 Task: Sort the products in the category "Blue Cheese" by price (highest first).
Action: Mouse moved to (786, 269)
Screenshot: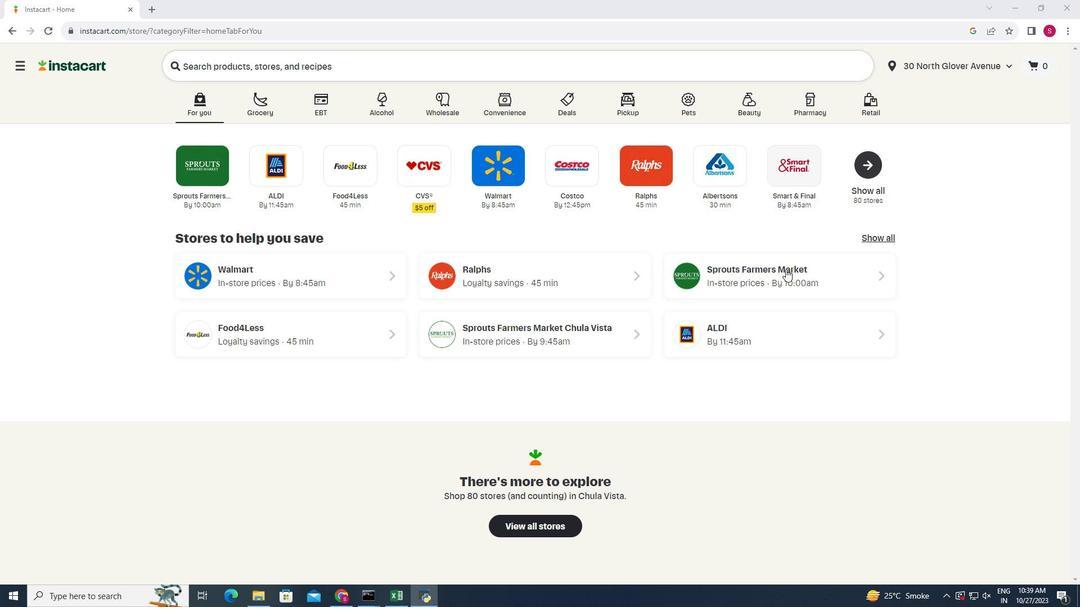 
Action: Mouse pressed left at (786, 269)
Screenshot: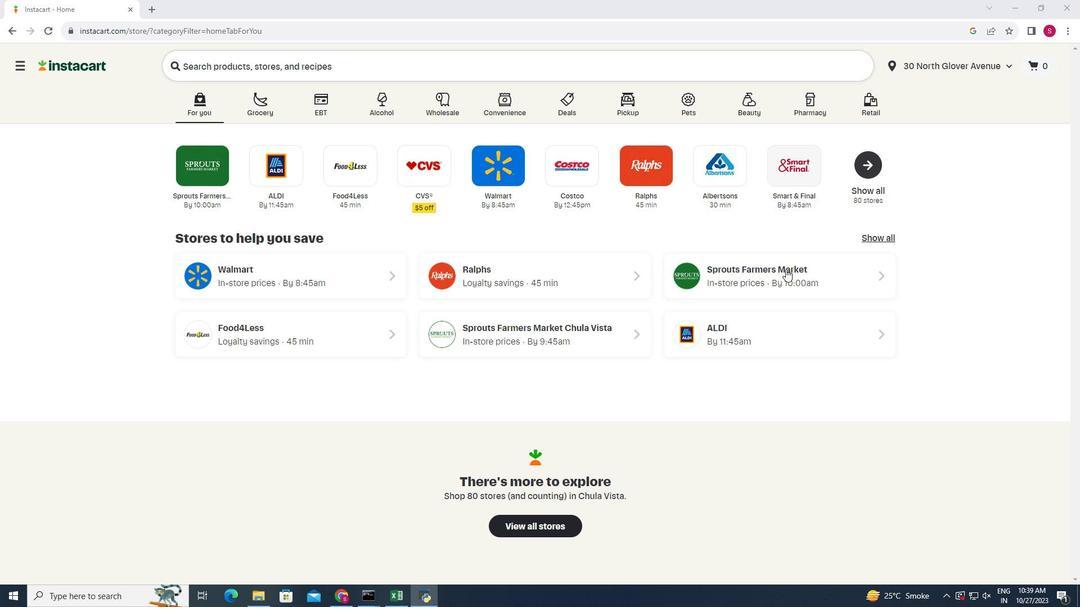 
Action: Mouse moved to (42, 533)
Screenshot: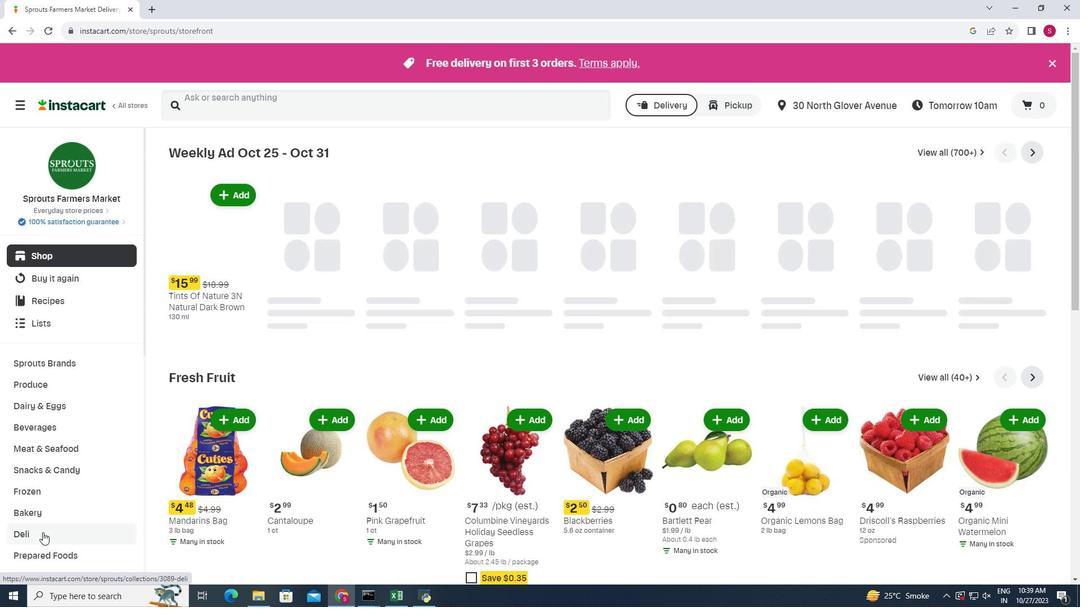 
Action: Mouse pressed left at (42, 533)
Screenshot: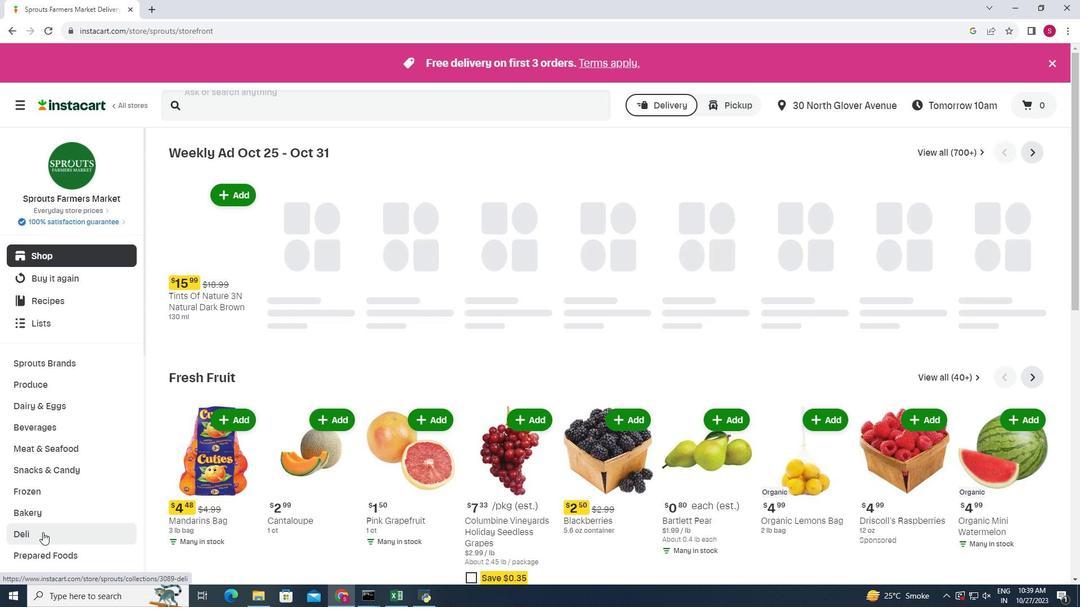 
Action: Mouse moved to (288, 180)
Screenshot: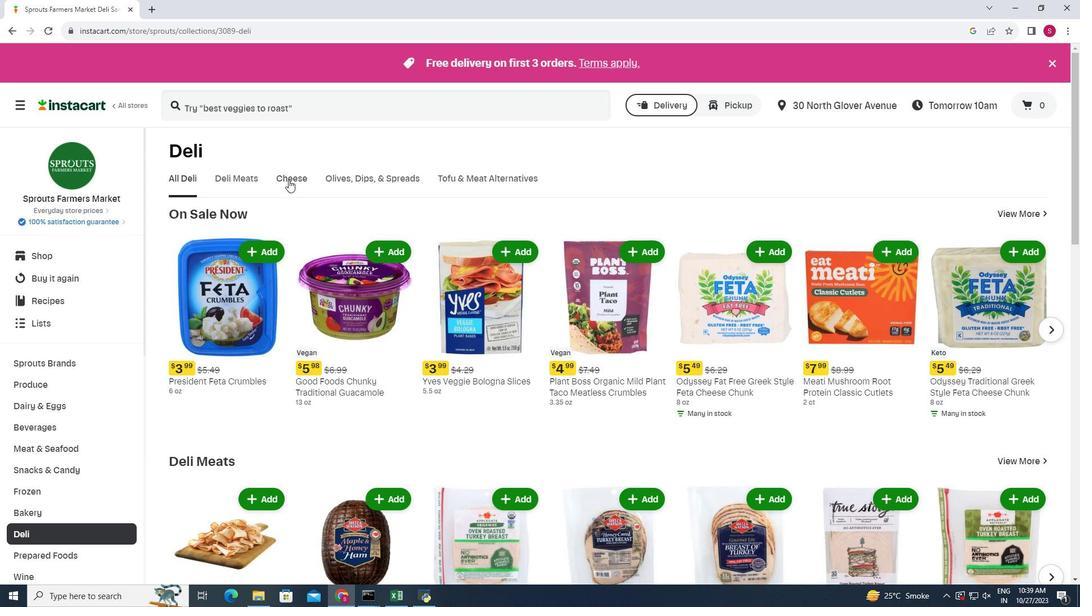 
Action: Mouse pressed left at (288, 180)
Screenshot: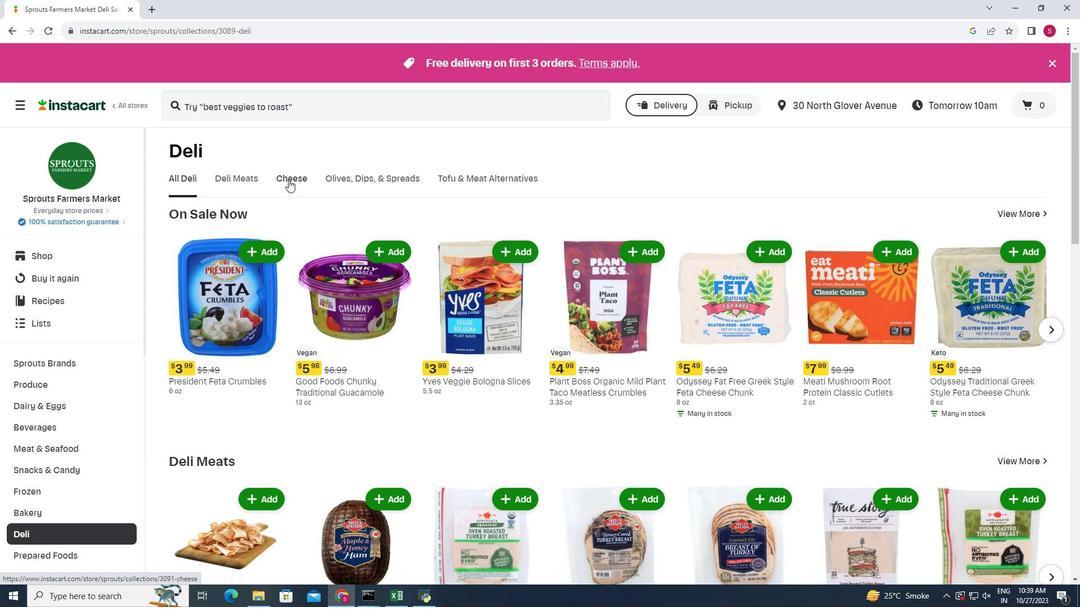 
Action: Mouse moved to (1004, 233)
Screenshot: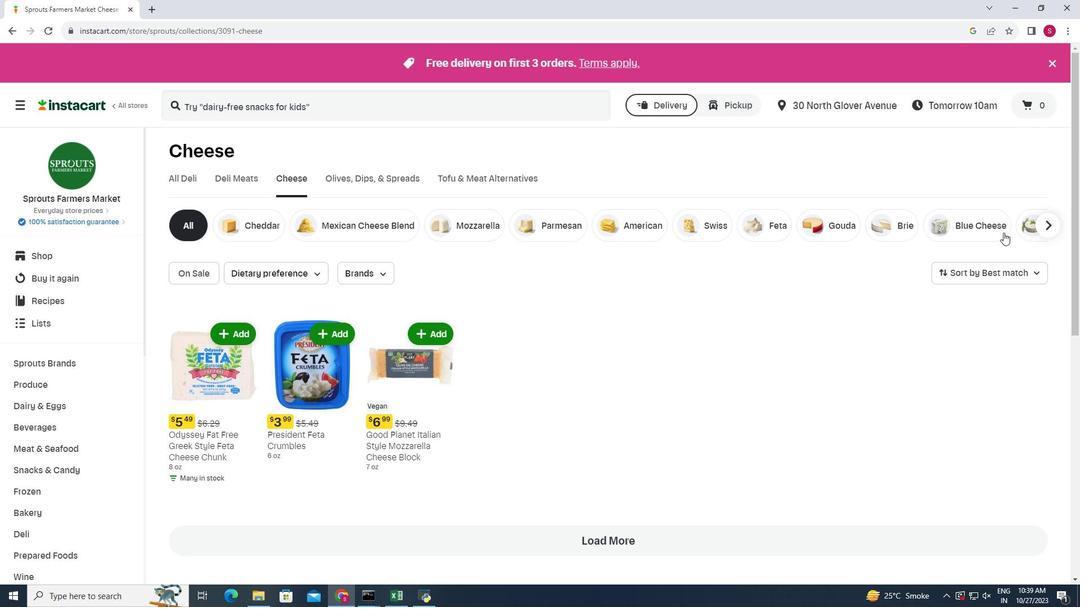 
Action: Mouse pressed left at (1004, 233)
Screenshot: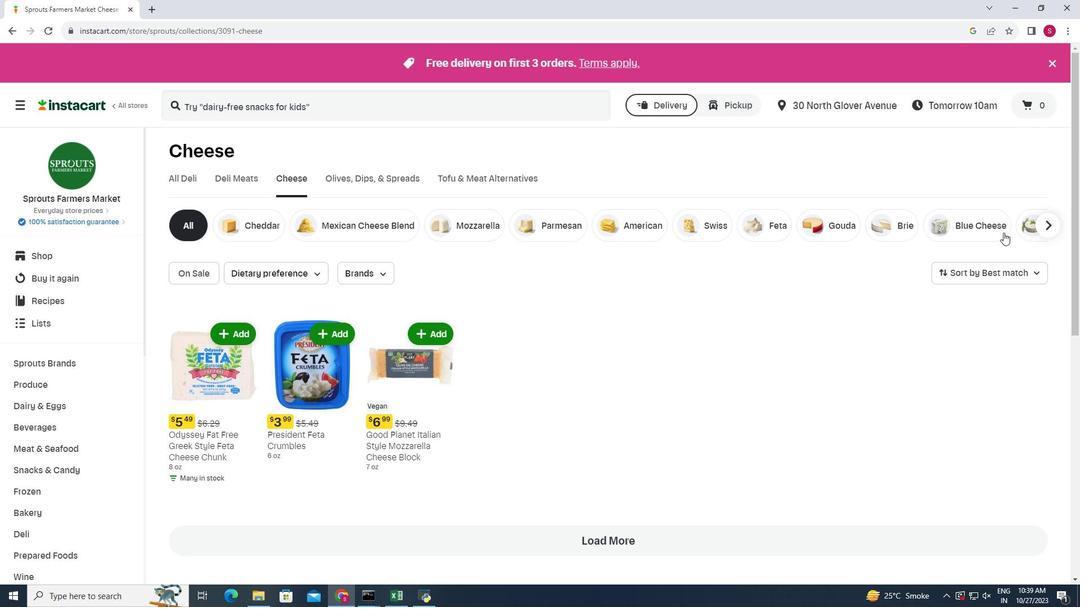 
Action: Mouse moved to (1027, 266)
Screenshot: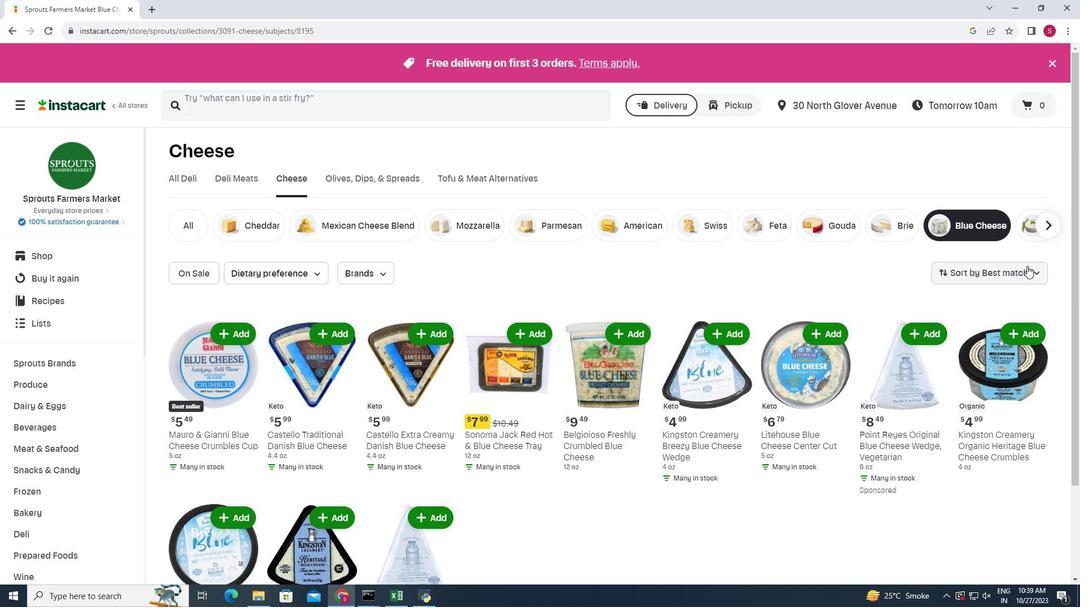 
Action: Mouse pressed left at (1027, 266)
Screenshot: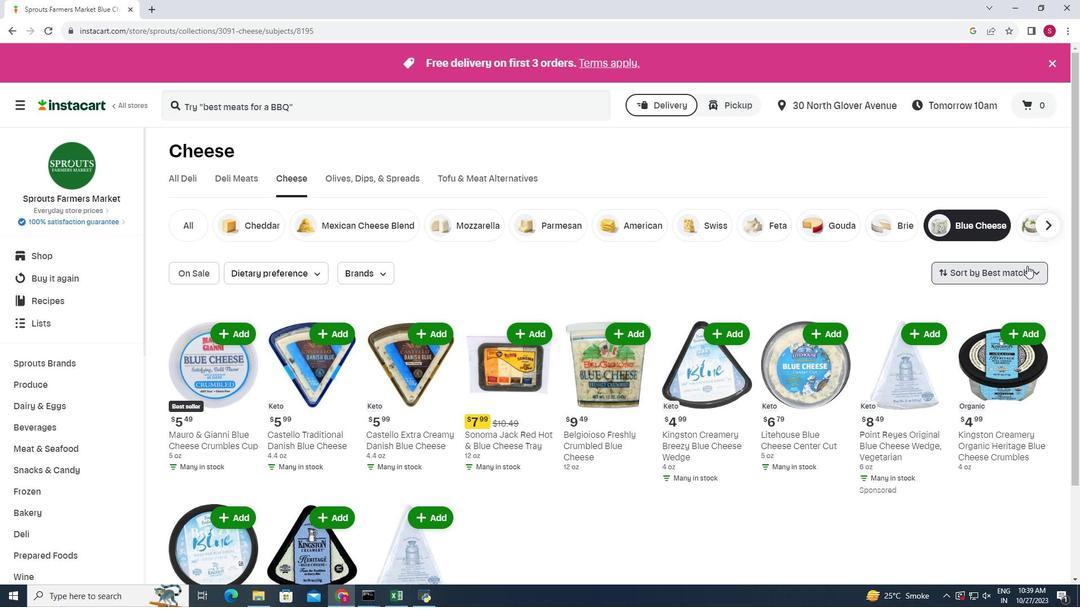 
Action: Mouse moved to (977, 345)
Screenshot: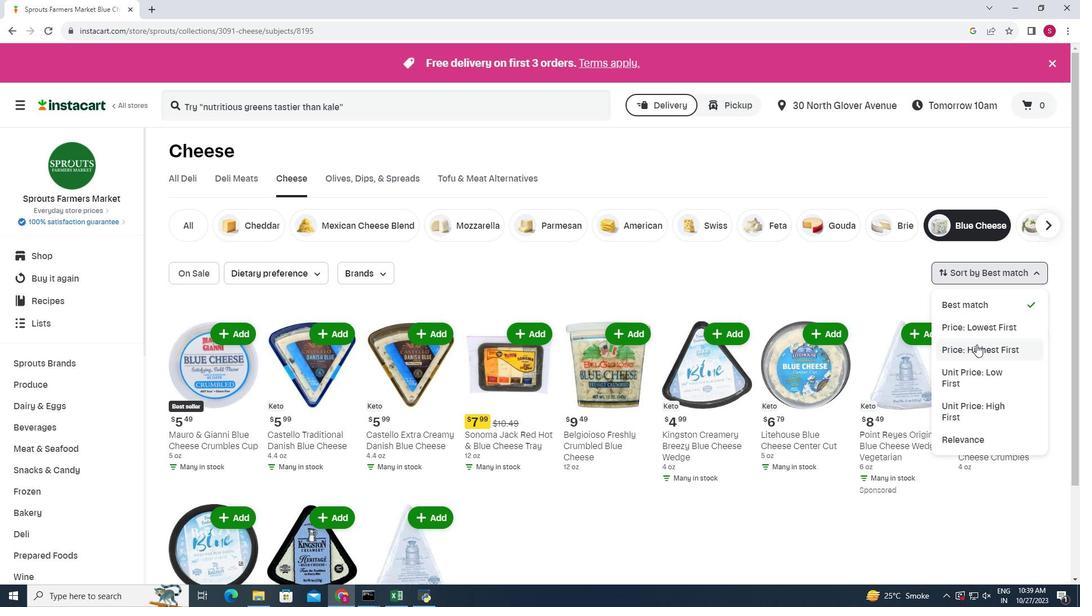 
Action: Mouse pressed left at (977, 345)
Screenshot: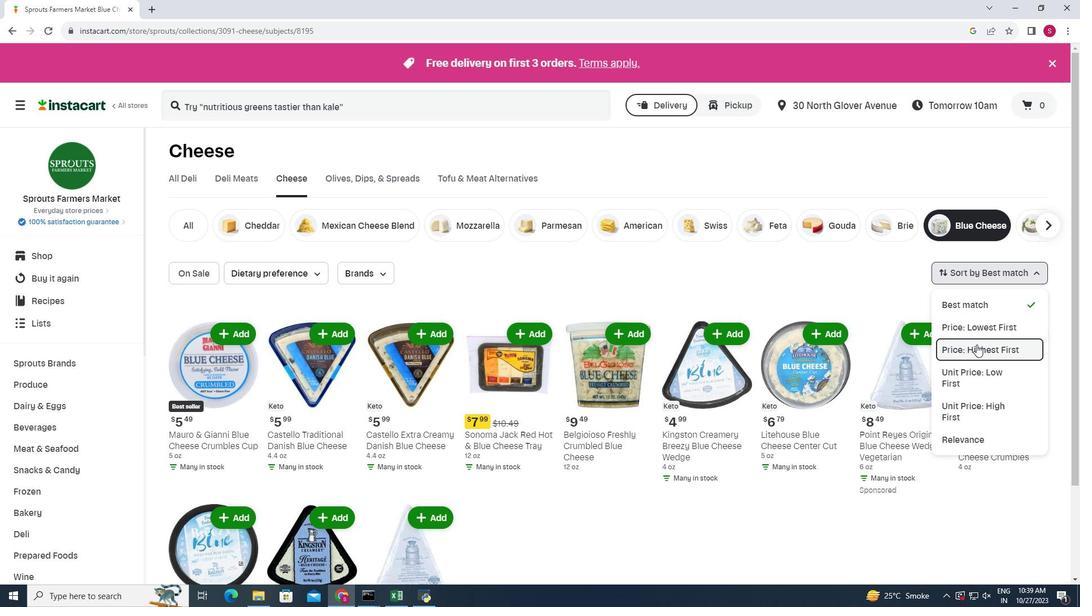 
Action: Mouse moved to (487, 303)
Screenshot: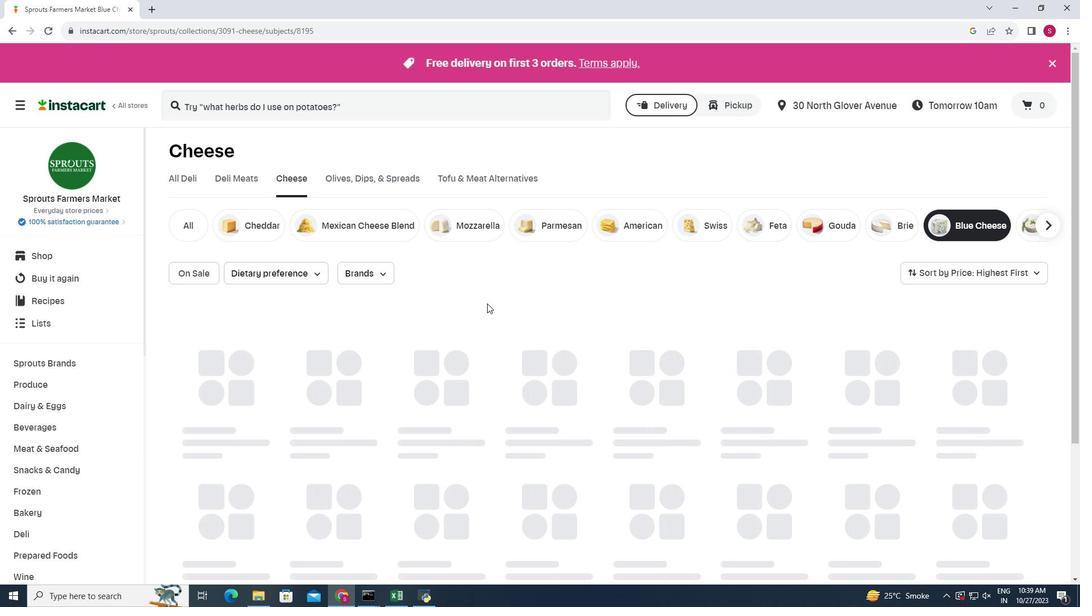 
Action: Mouse scrolled (487, 303) with delta (0, 0)
Screenshot: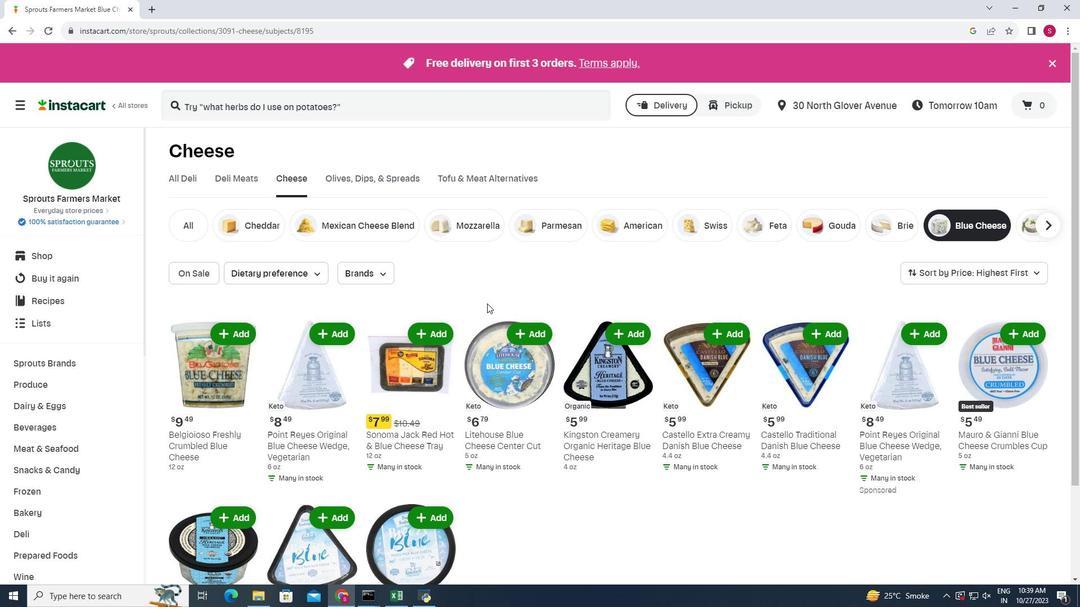 
Action: Mouse scrolled (487, 303) with delta (0, 0)
Screenshot: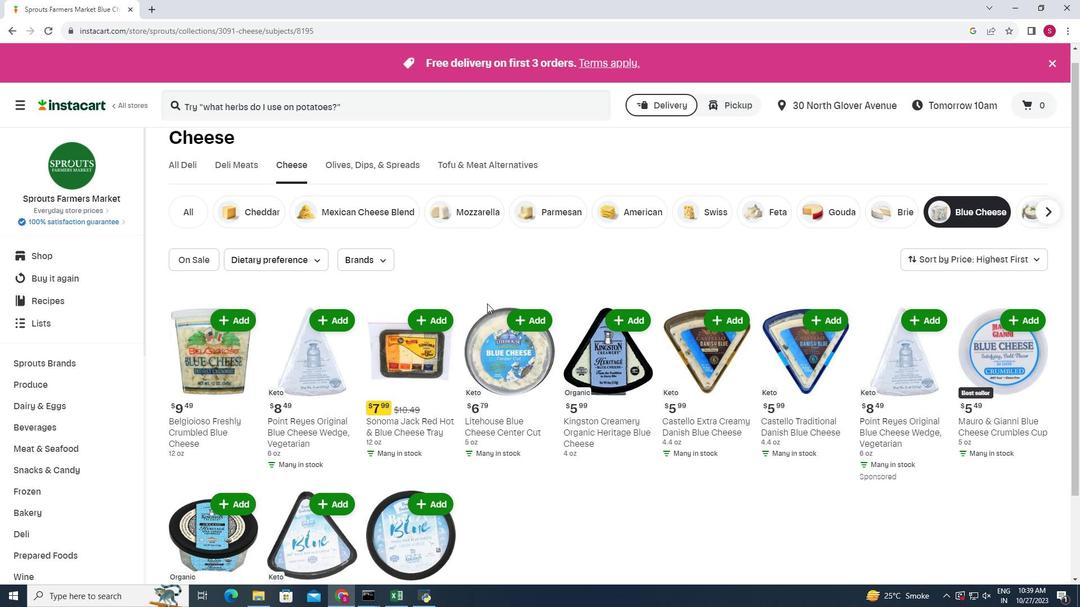 
Action: Mouse scrolled (487, 303) with delta (0, 0)
Screenshot: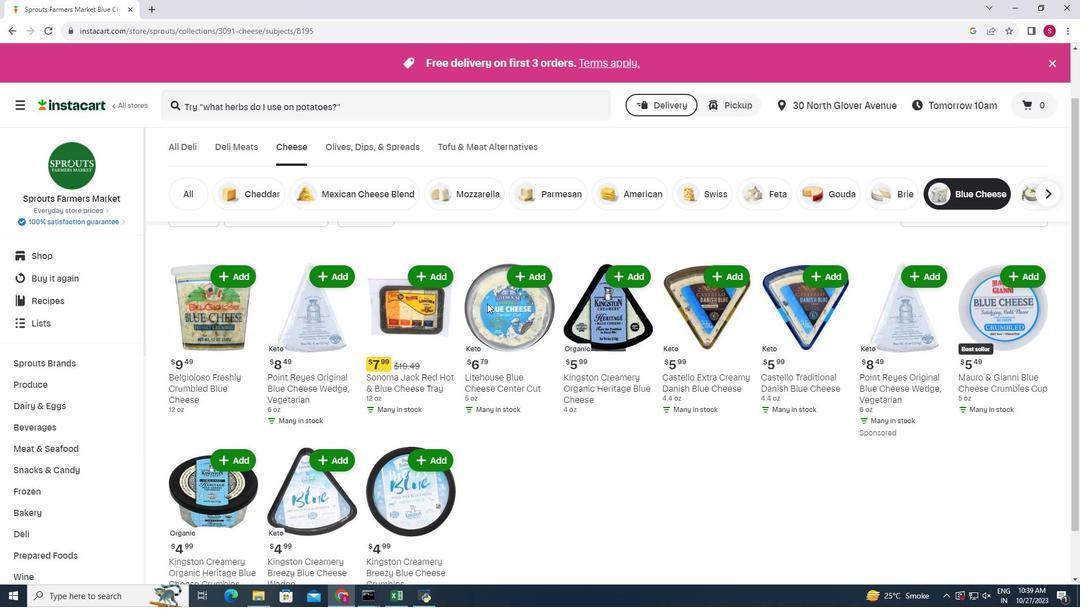 
Action: Mouse scrolled (487, 303) with delta (0, 0)
Screenshot: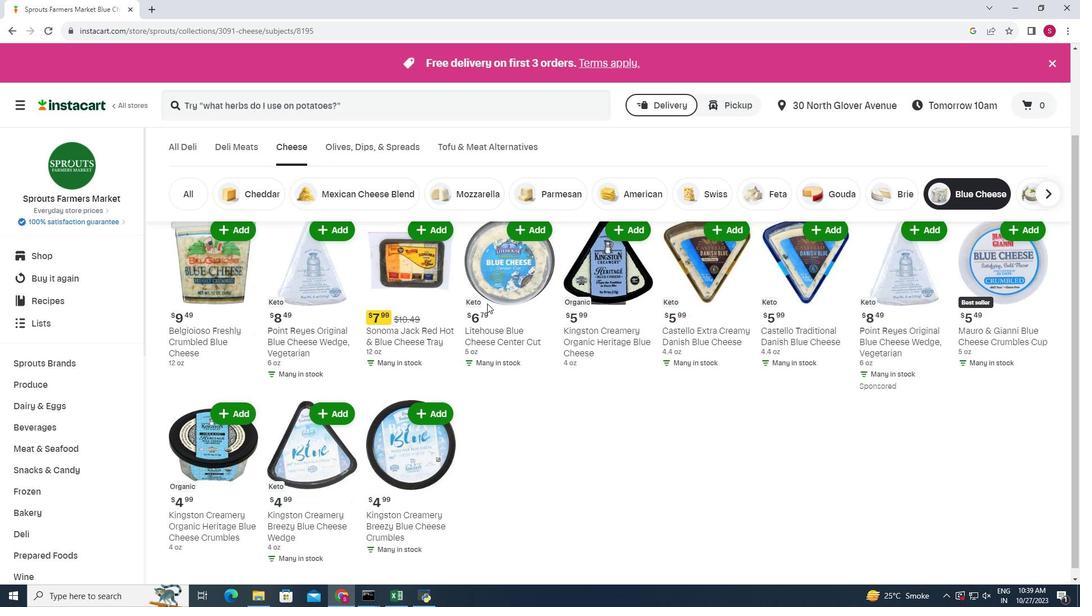 
Action: Mouse scrolled (487, 303) with delta (0, 0)
Screenshot: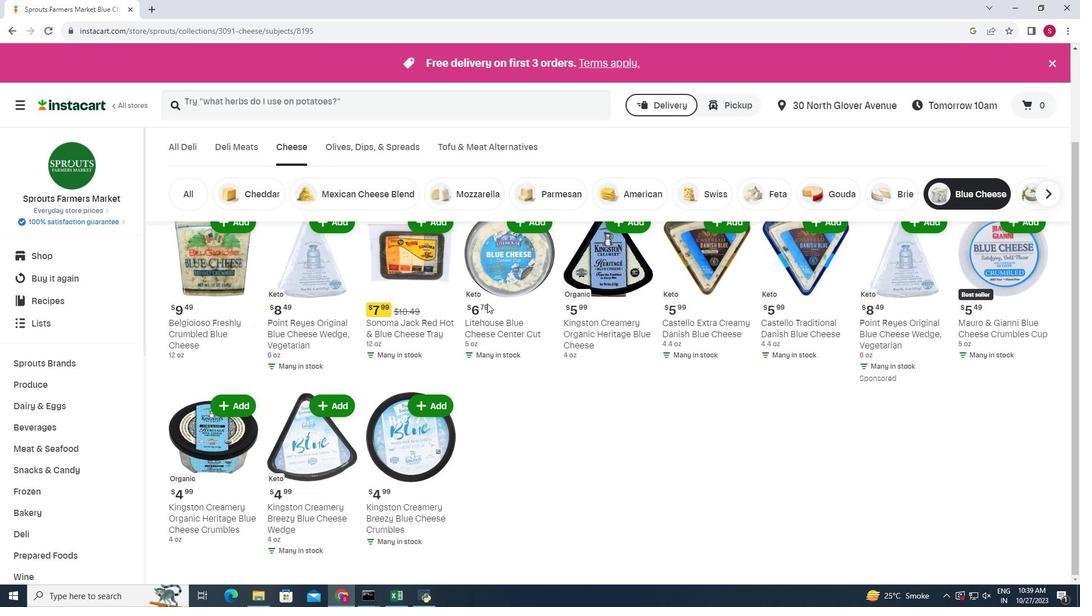 
